 Task: Use Ambient Effect 2 Sound Effect in this video "Movie B.mp4"
Action: Mouse moved to (371, 134)
Screenshot: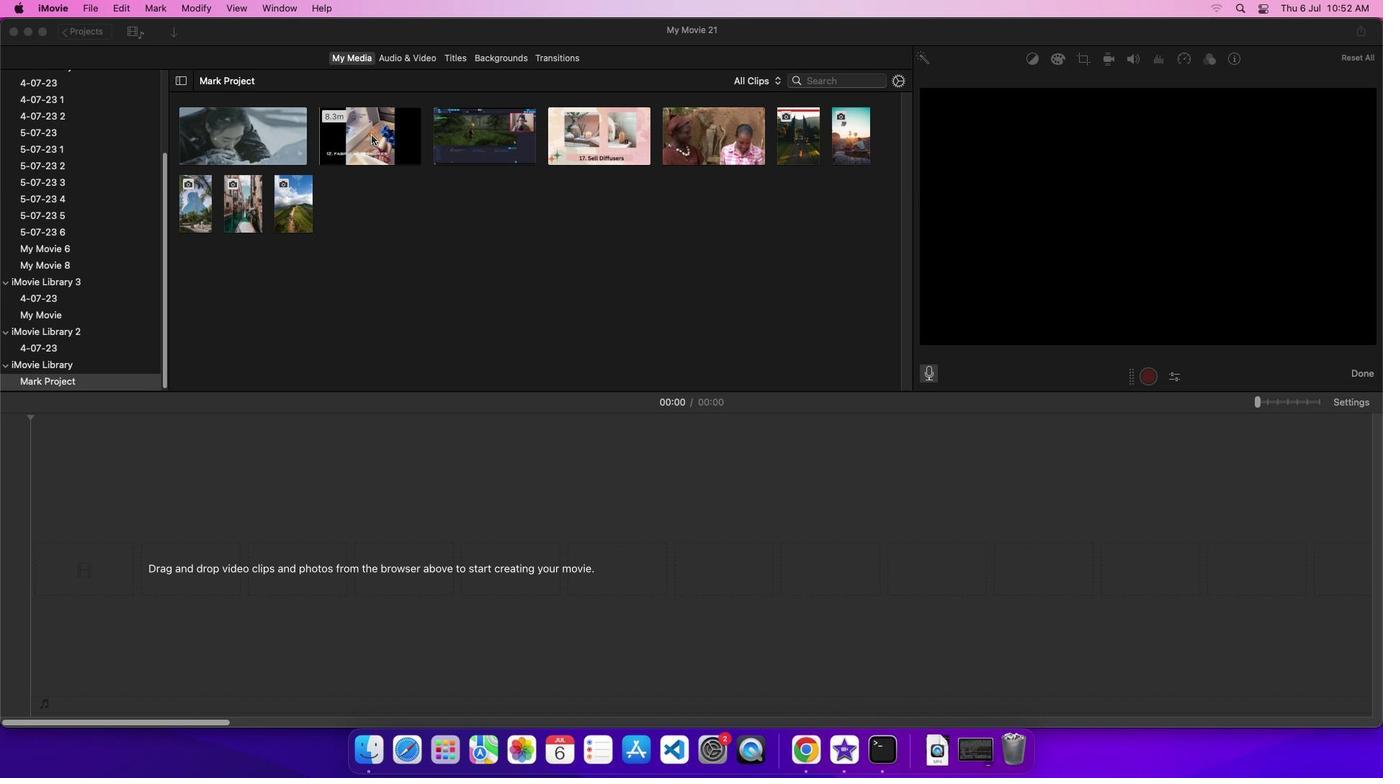 
Action: Mouse pressed left at (371, 134)
Screenshot: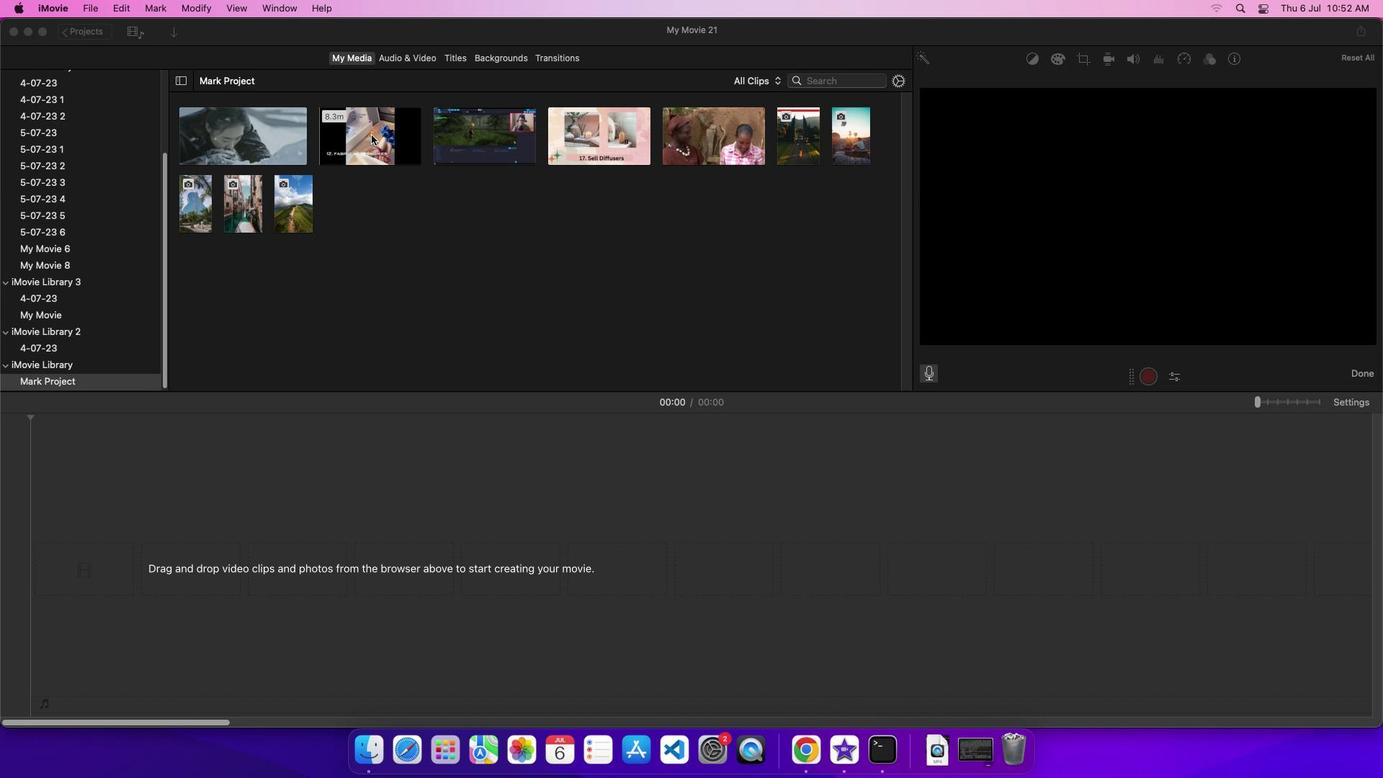 
Action: Mouse moved to (351, 129)
Screenshot: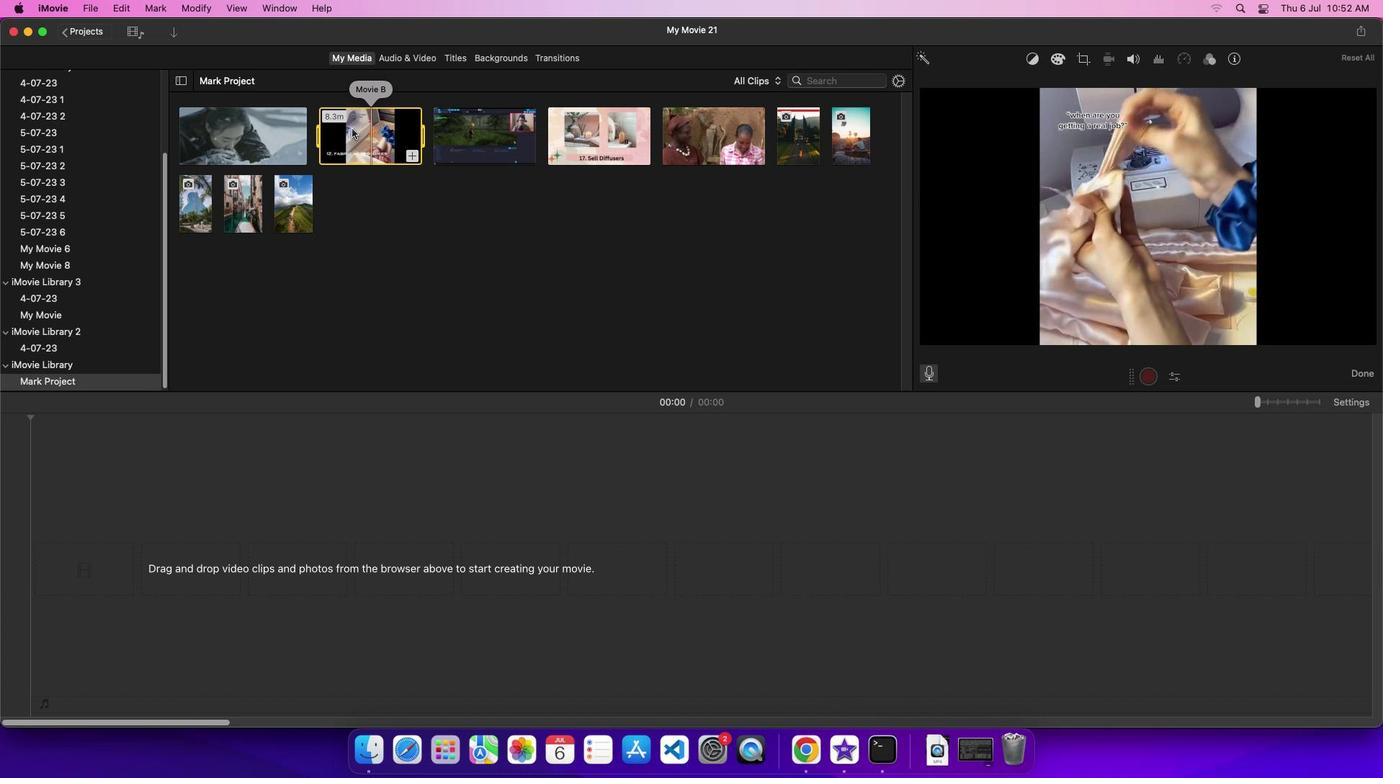 
Action: Mouse pressed left at (351, 129)
Screenshot: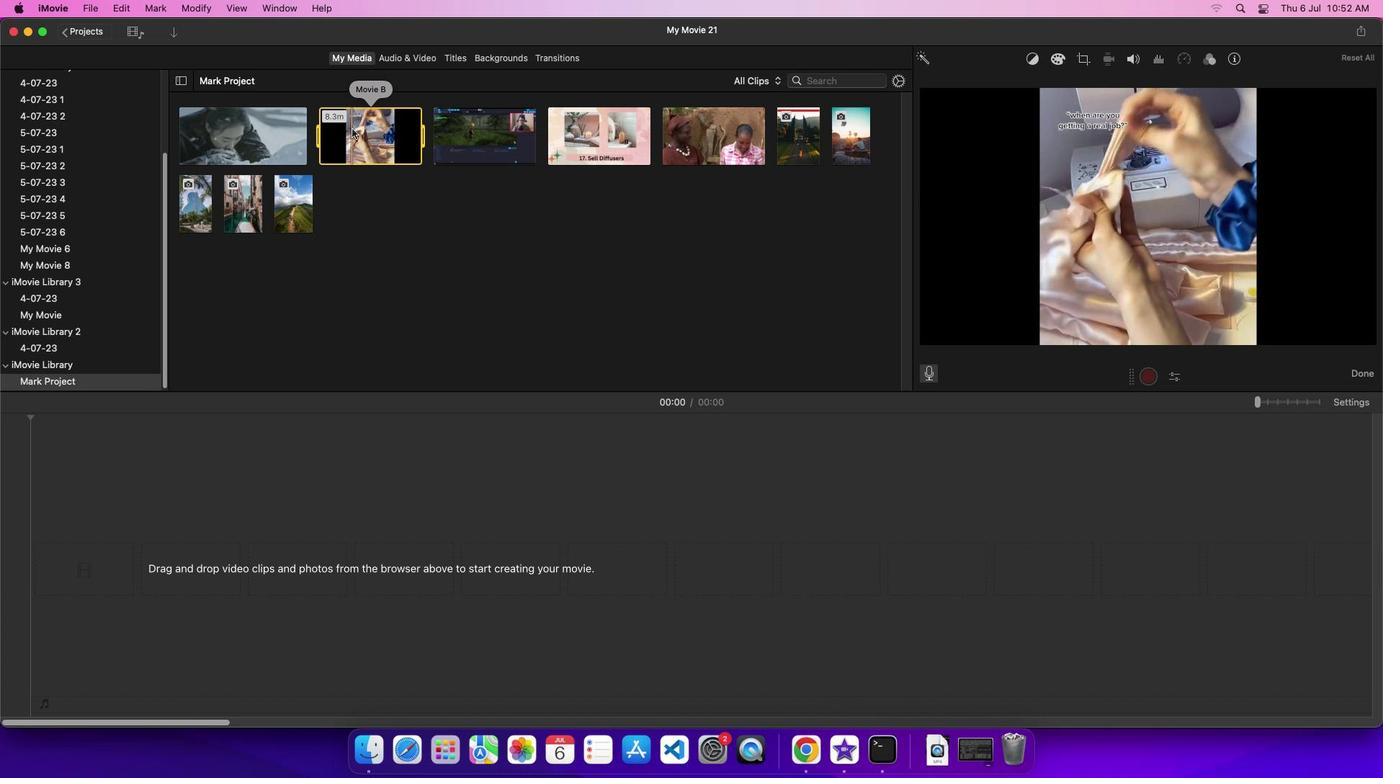
Action: Mouse moved to (394, 58)
Screenshot: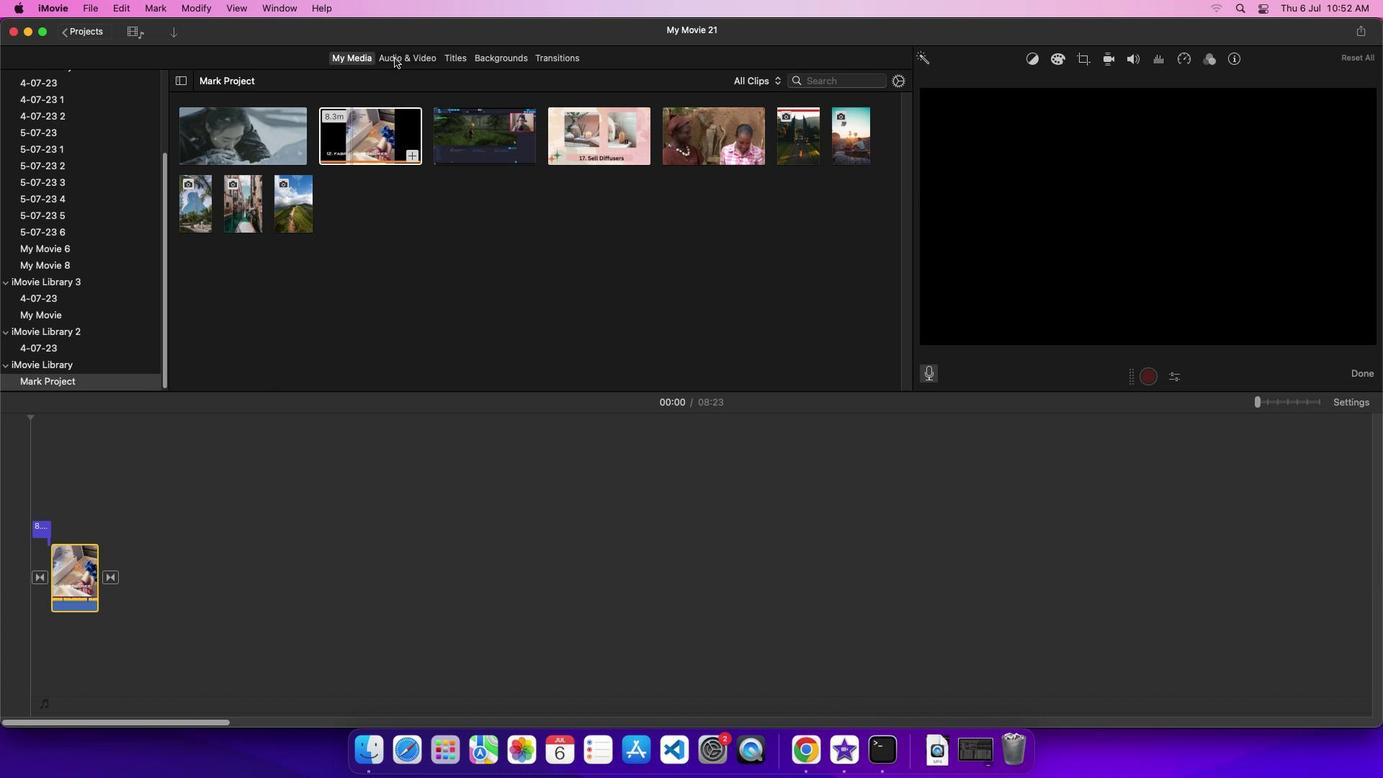 
Action: Mouse pressed left at (394, 58)
Screenshot: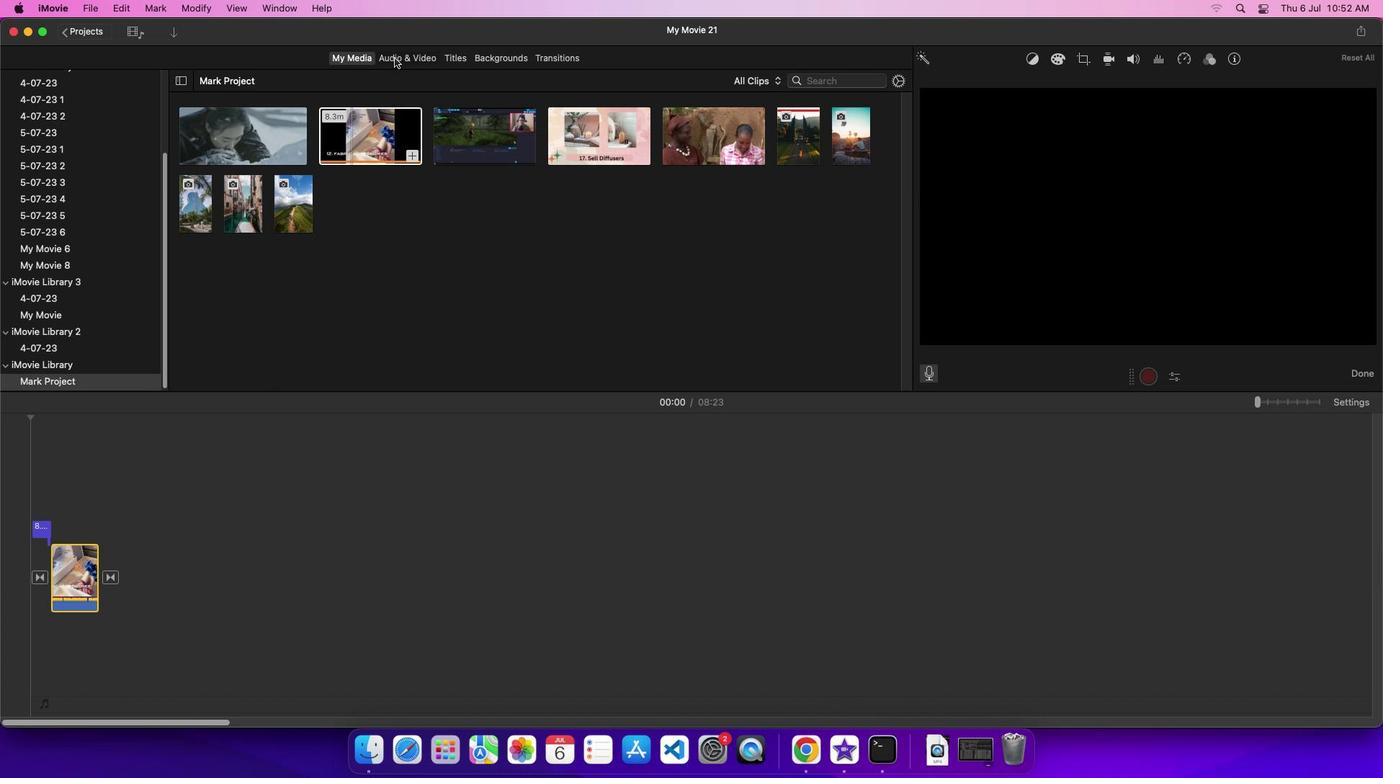 
Action: Mouse moved to (103, 135)
Screenshot: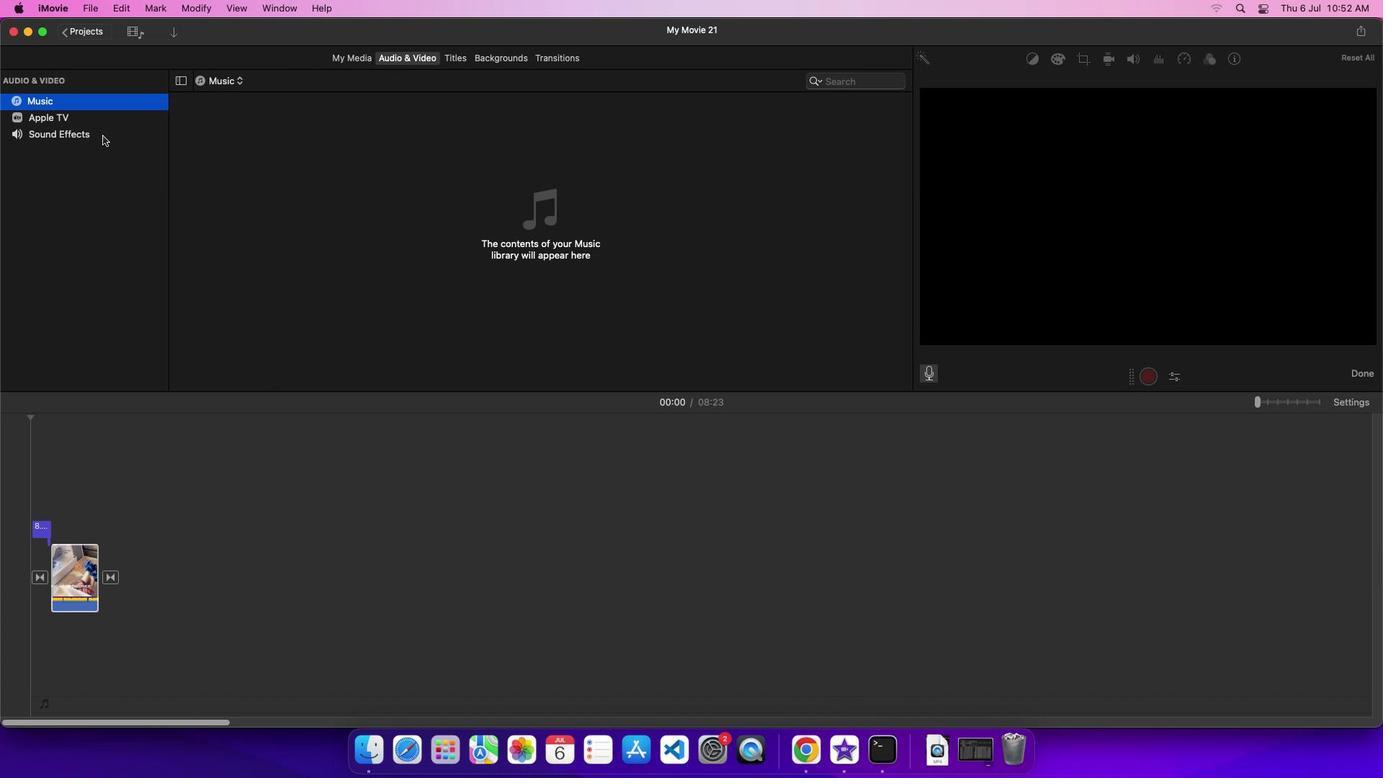 
Action: Mouse pressed left at (103, 135)
Screenshot: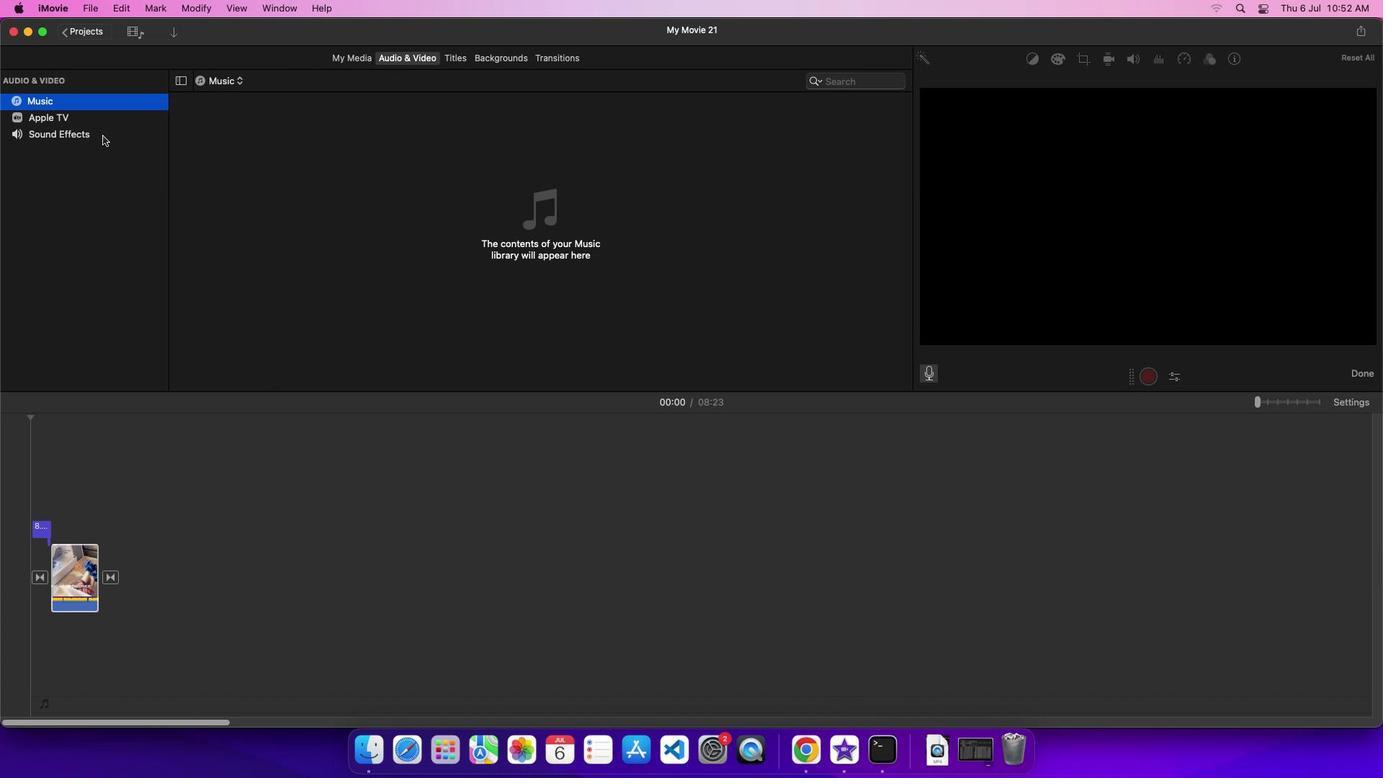 
Action: Mouse moved to (276, 344)
Screenshot: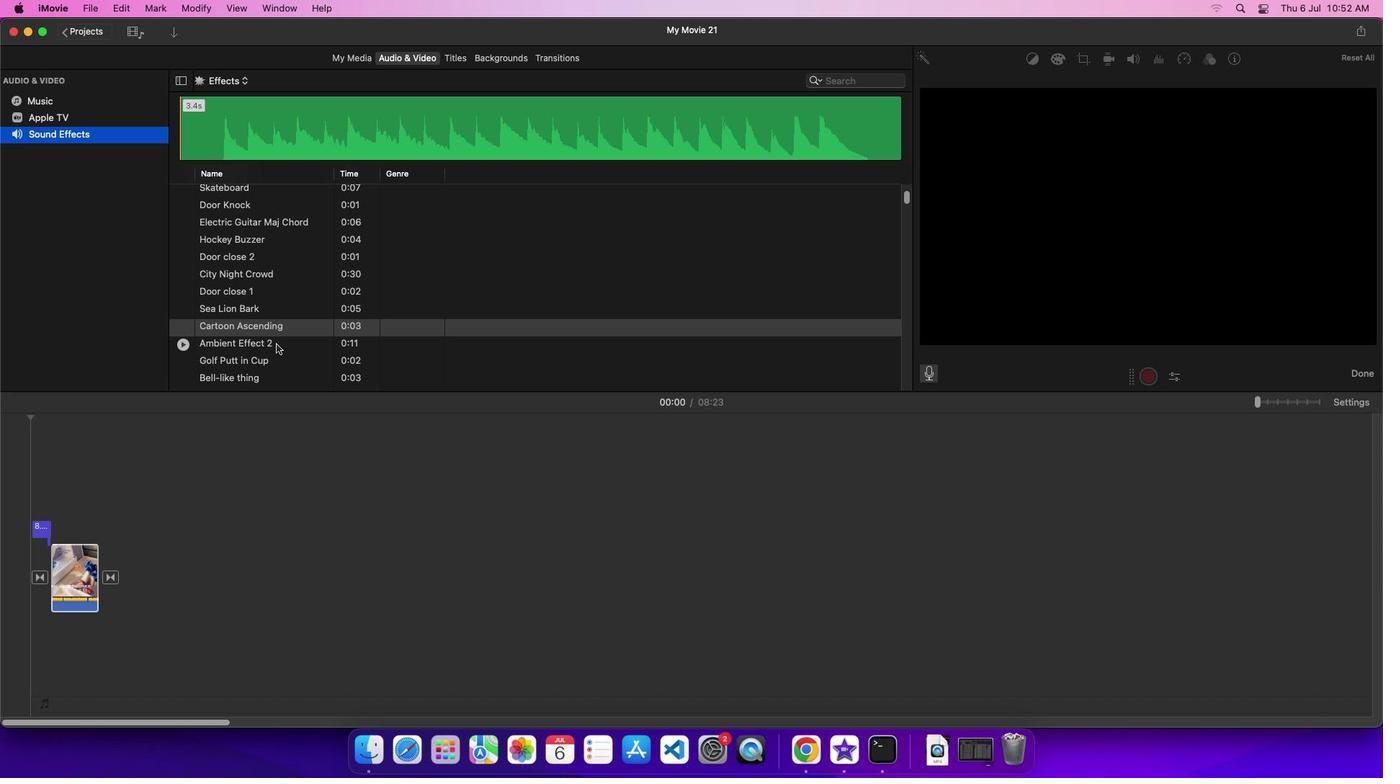 
Action: Mouse pressed left at (276, 344)
Screenshot: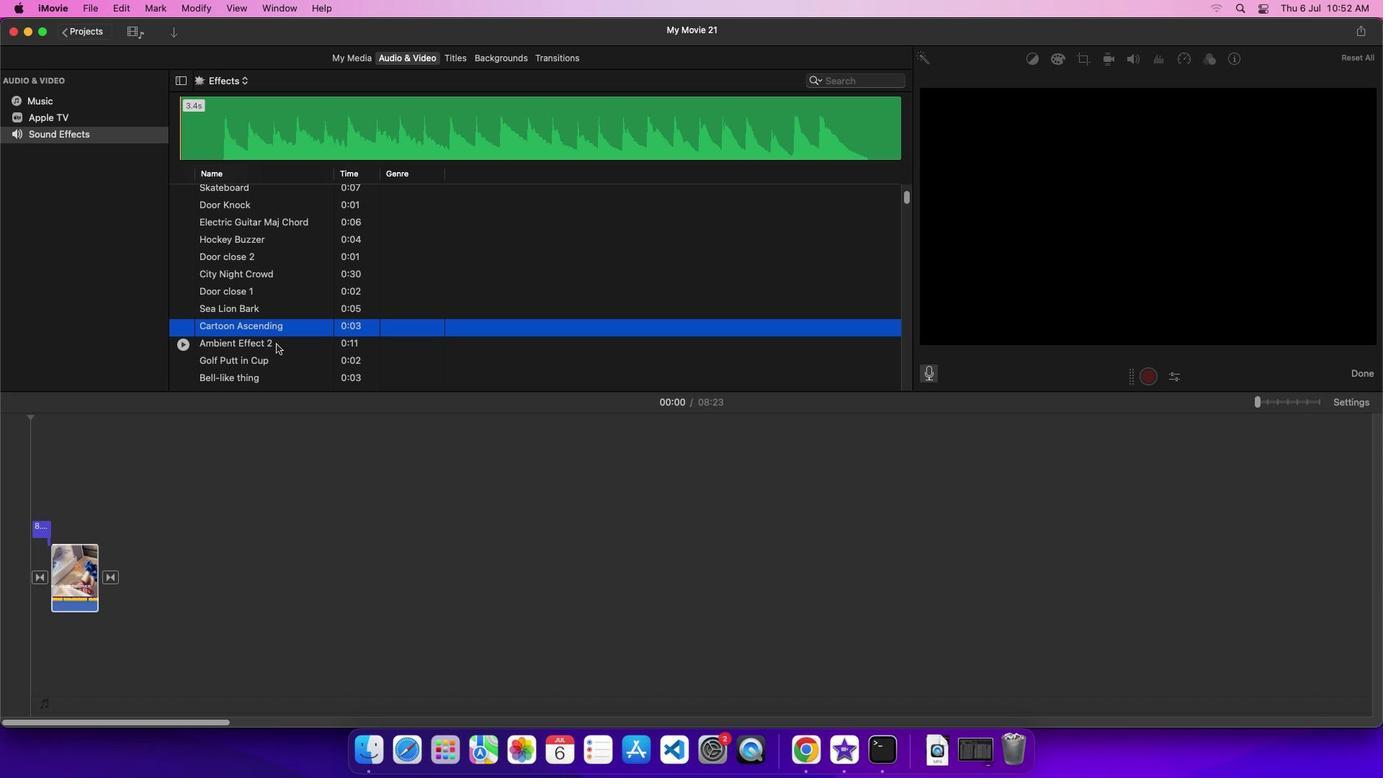 
Action: Mouse moved to (302, 345)
Screenshot: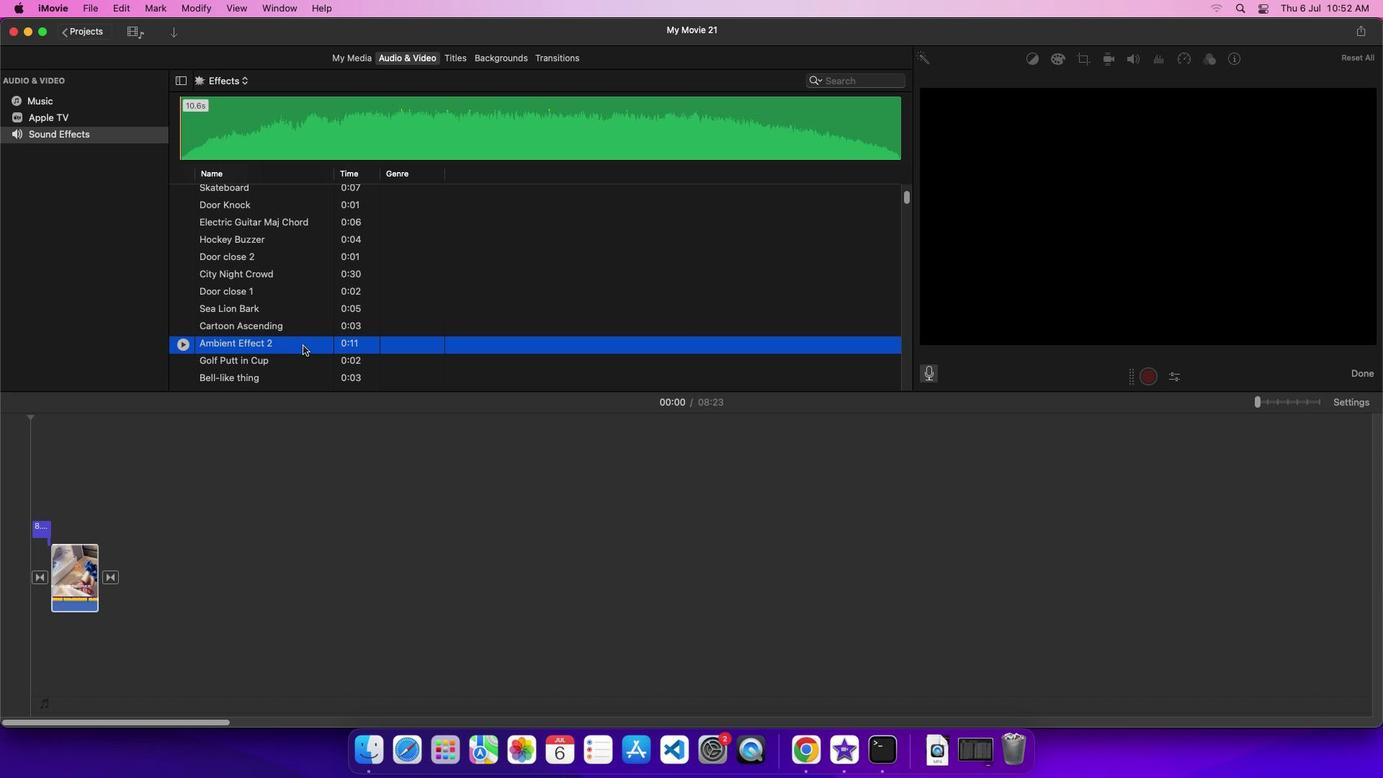 
Action: Mouse pressed left at (302, 345)
Screenshot: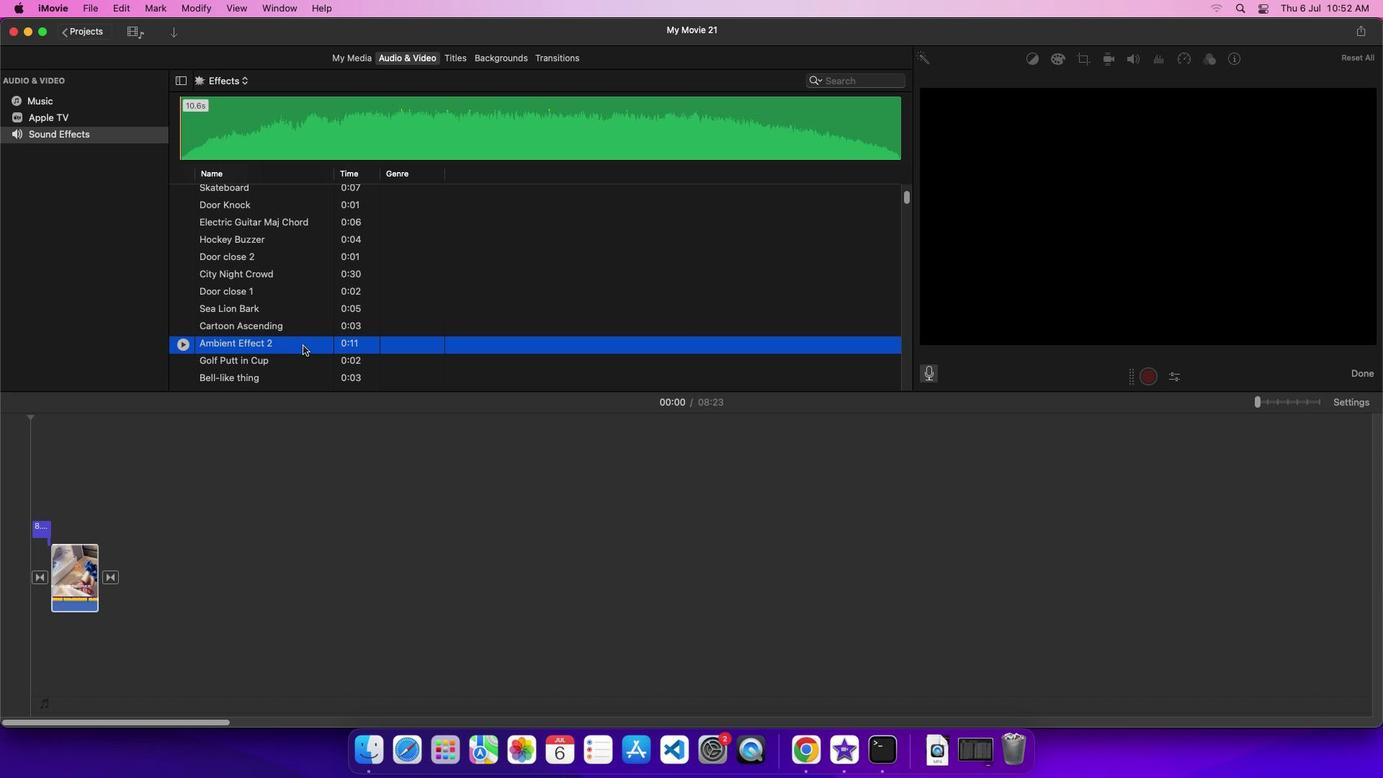 
Action: Mouse moved to (85, 660)
Screenshot: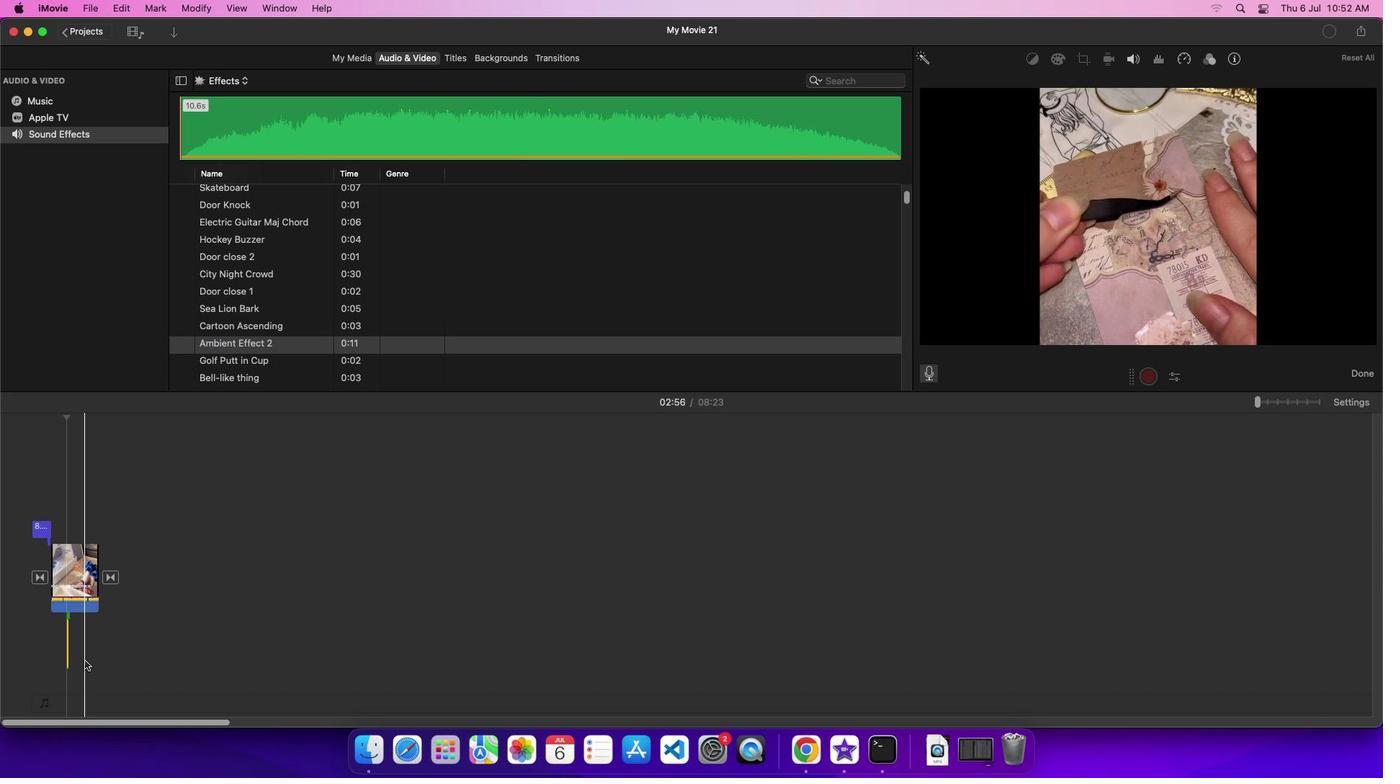 
